 Task: Apply a small letter list to the text "Non-living-thing".
Action: Mouse moved to (179, 74)
Screenshot: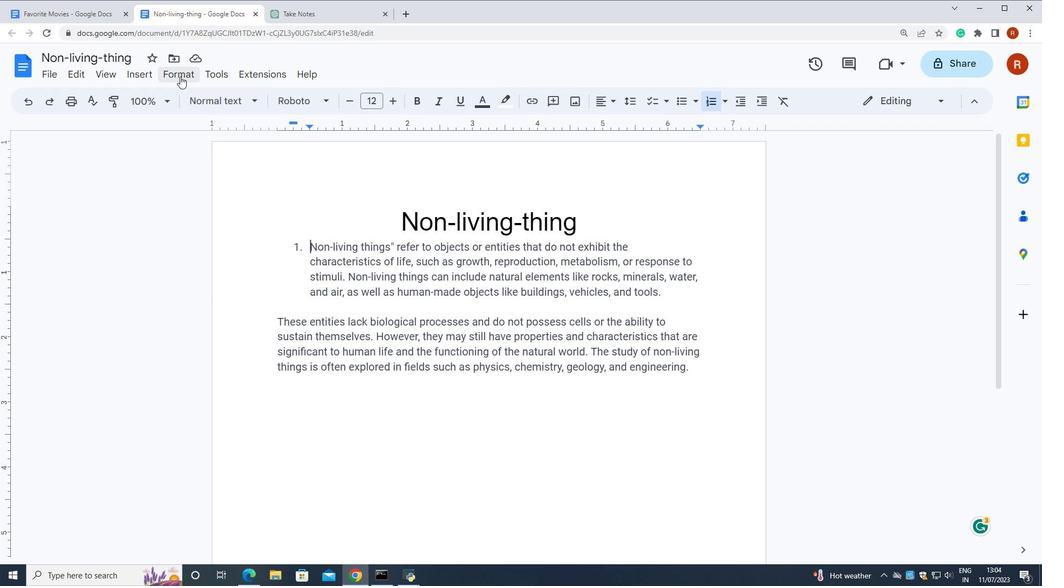 
Action: Mouse pressed left at (179, 74)
Screenshot: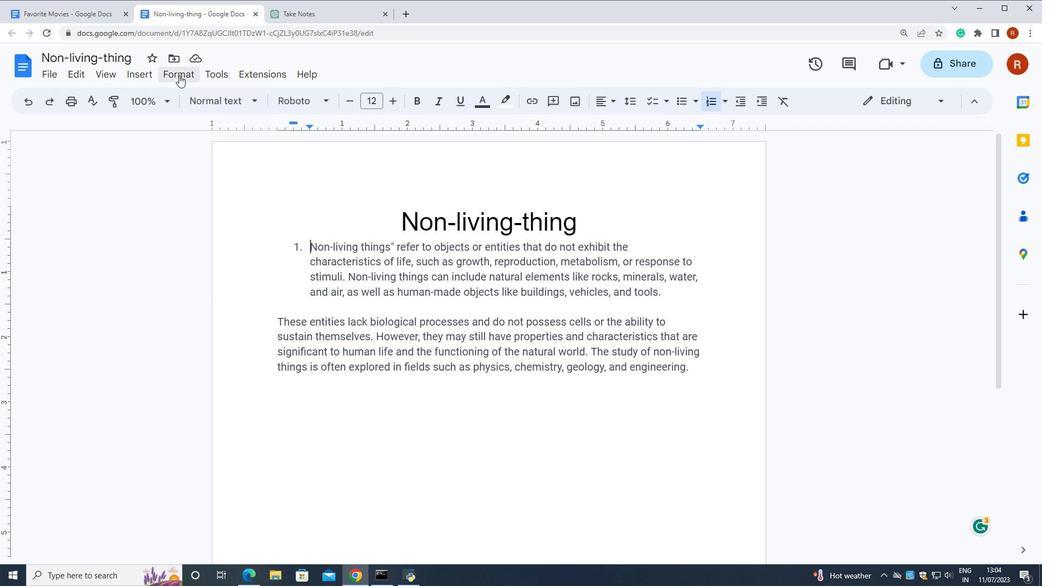 
Action: Mouse moved to (414, 213)
Screenshot: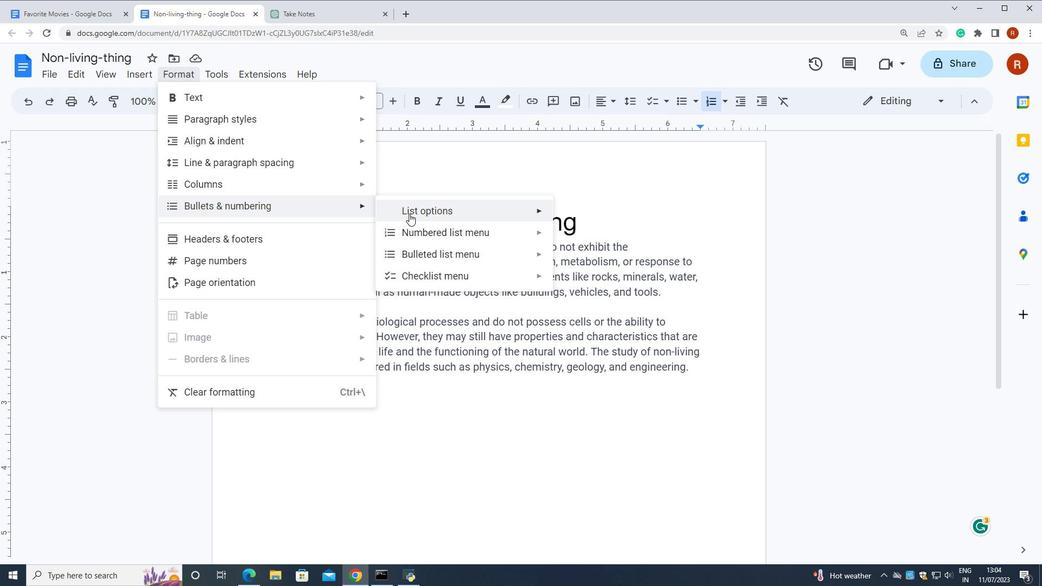 
Action: Mouse pressed left at (414, 213)
Screenshot: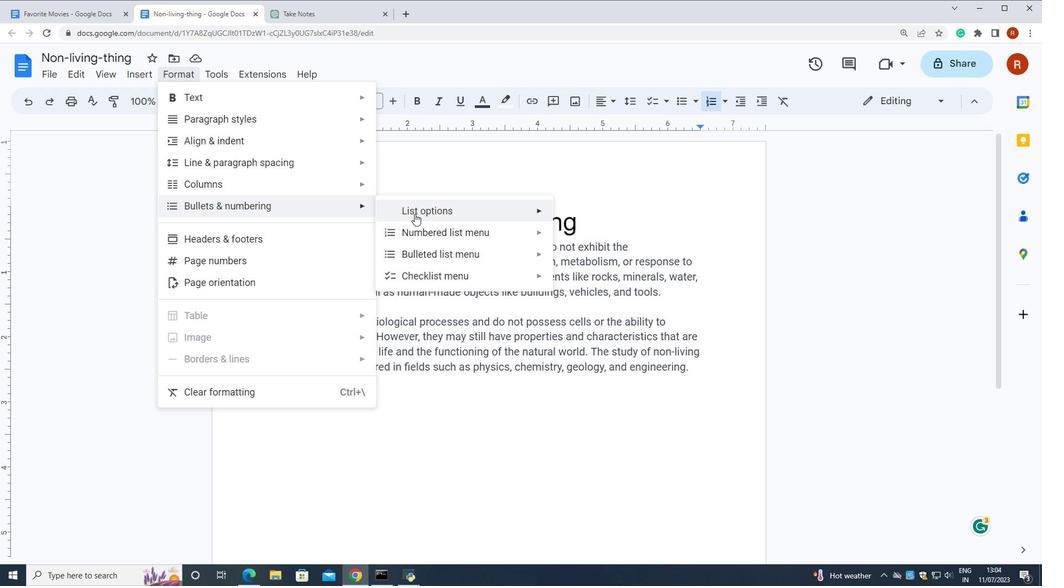 
Action: Mouse moved to (640, 221)
Screenshot: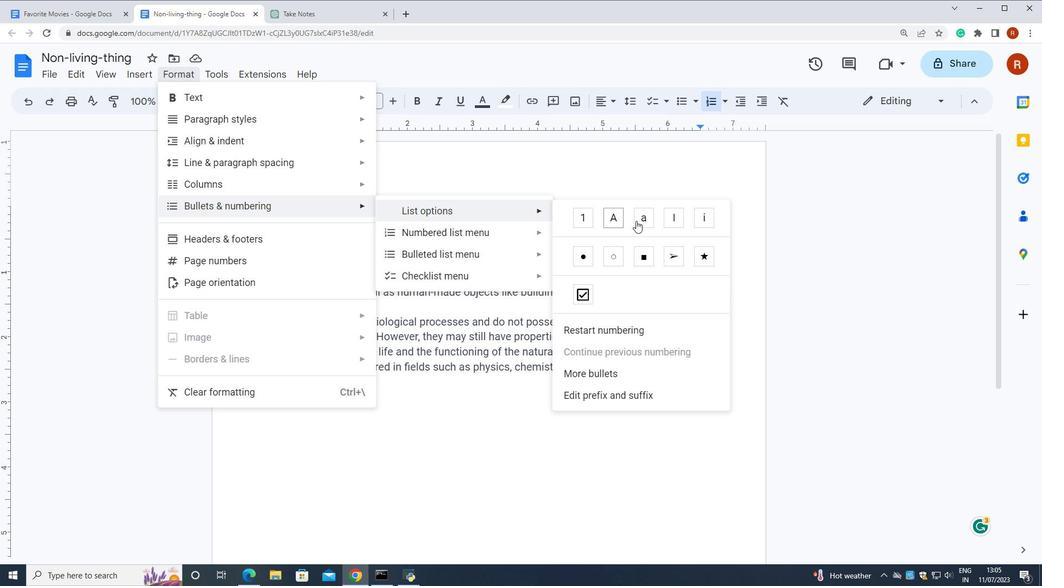 
Action: Mouse pressed left at (640, 221)
Screenshot: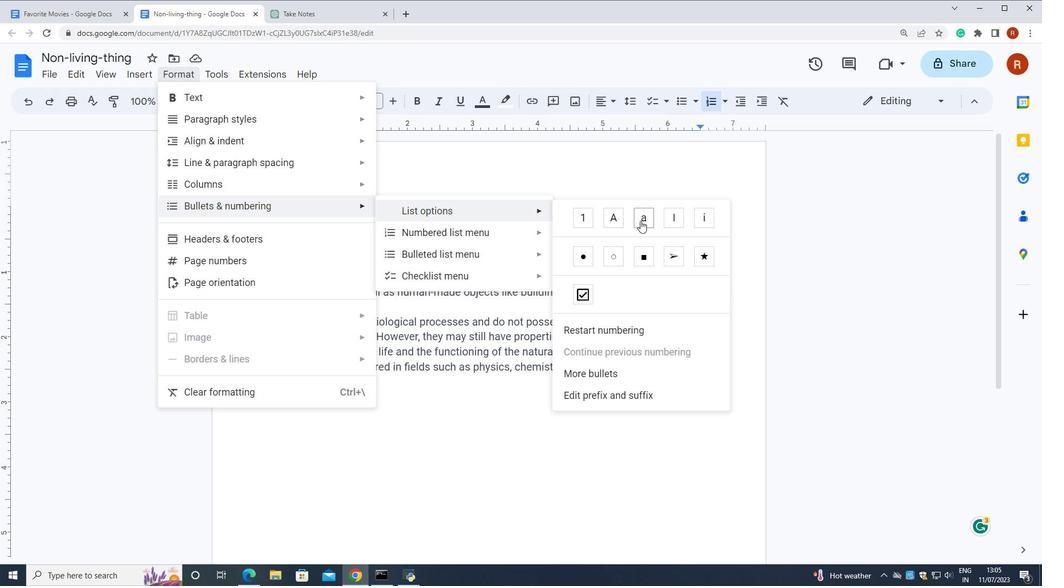 
